 Task: Create List Brand Integration in Board Sales Performance Management Tools to Workspace Financial Management Software. Create List Brand Positioning in Board Business Process Analysis and Optimization to Workspace Financial Management Software. Create List Brand Awareness in Board Brand Personality Development and Branding Strategy to Workspace Financial Management Software
Action: Mouse moved to (204, 131)
Screenshot: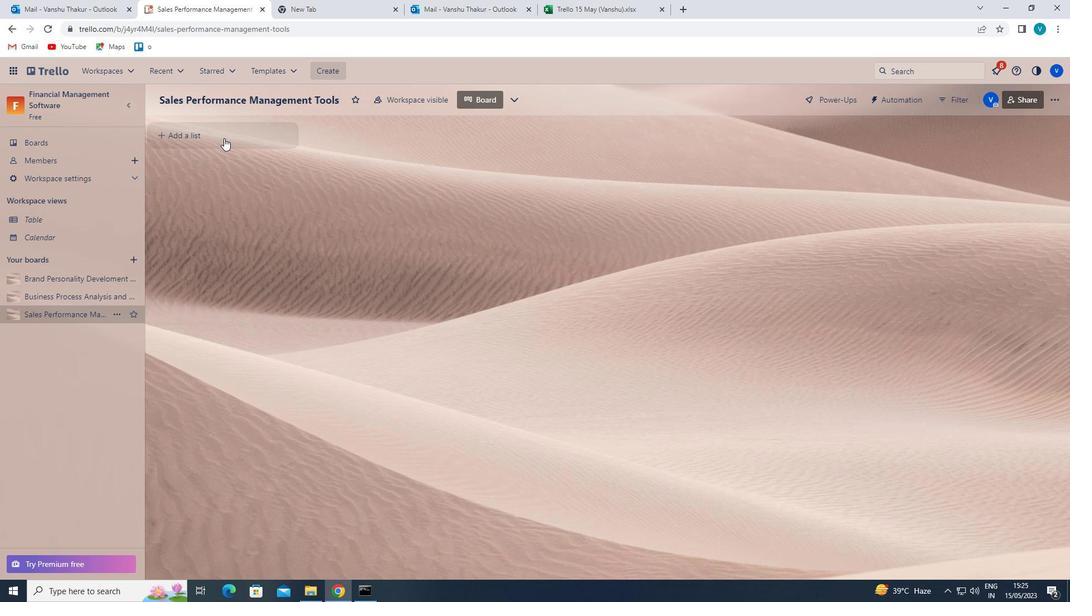
Action: Mouse pressed left at (204, 131)
Screenshot: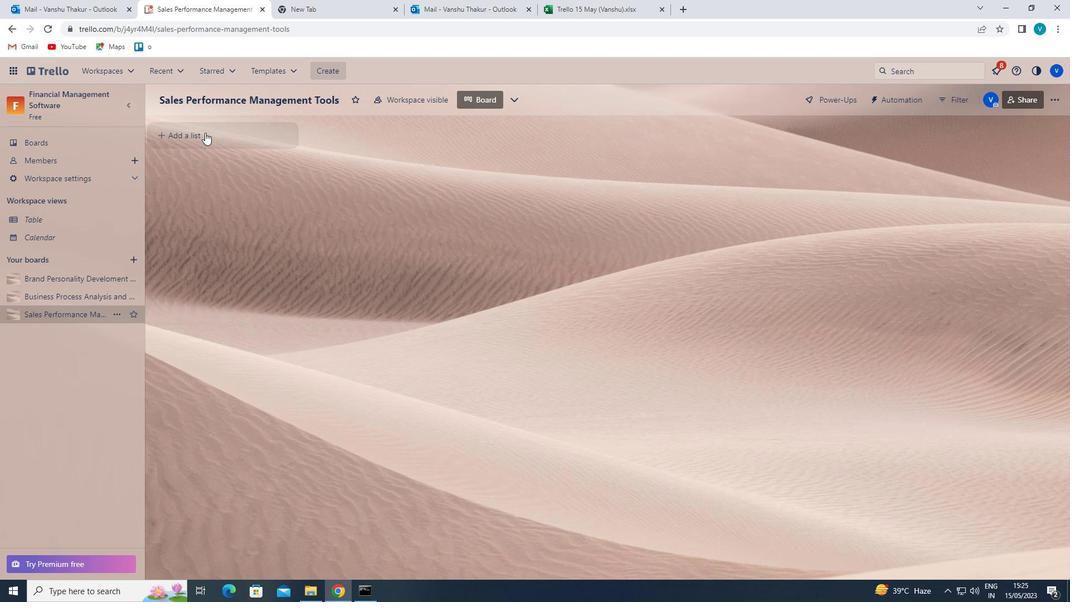 
Action: Mouse moved to (214, 141)
Screenshot: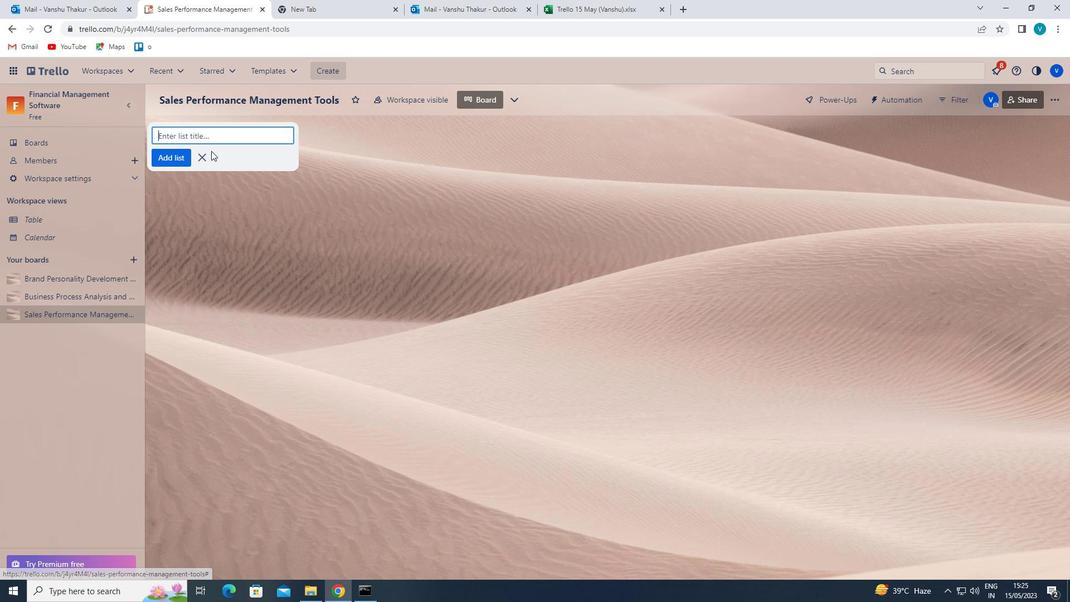 
Action: Key pressed <Key.shift>BRAND<Key.space><Key.shift>INTEGRATION<Key.enter>
Screenshot: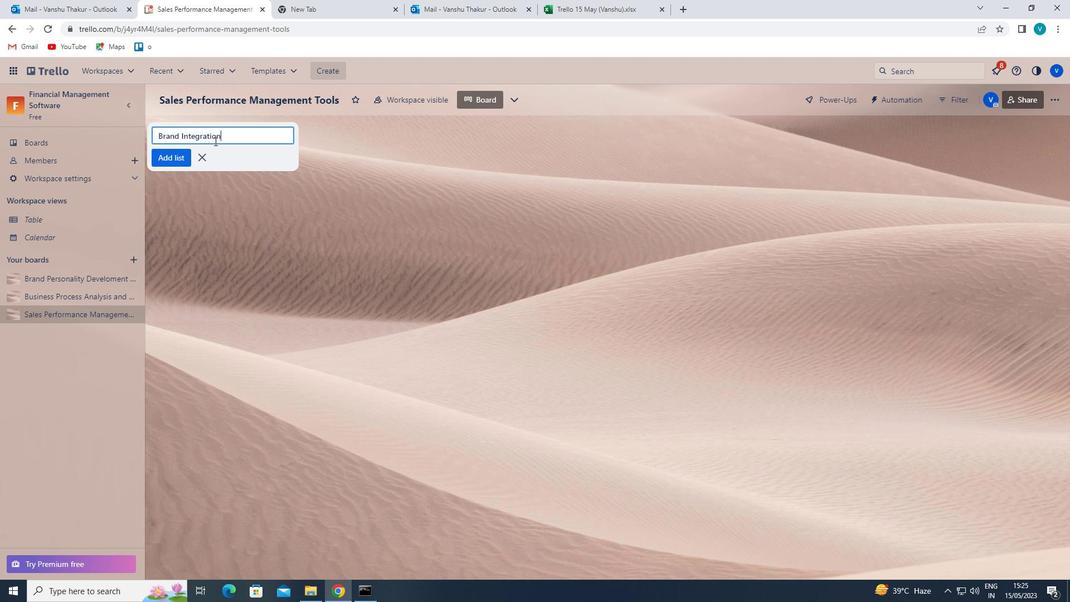 
Action: Mouse moved to (83, 294)
Screenshot: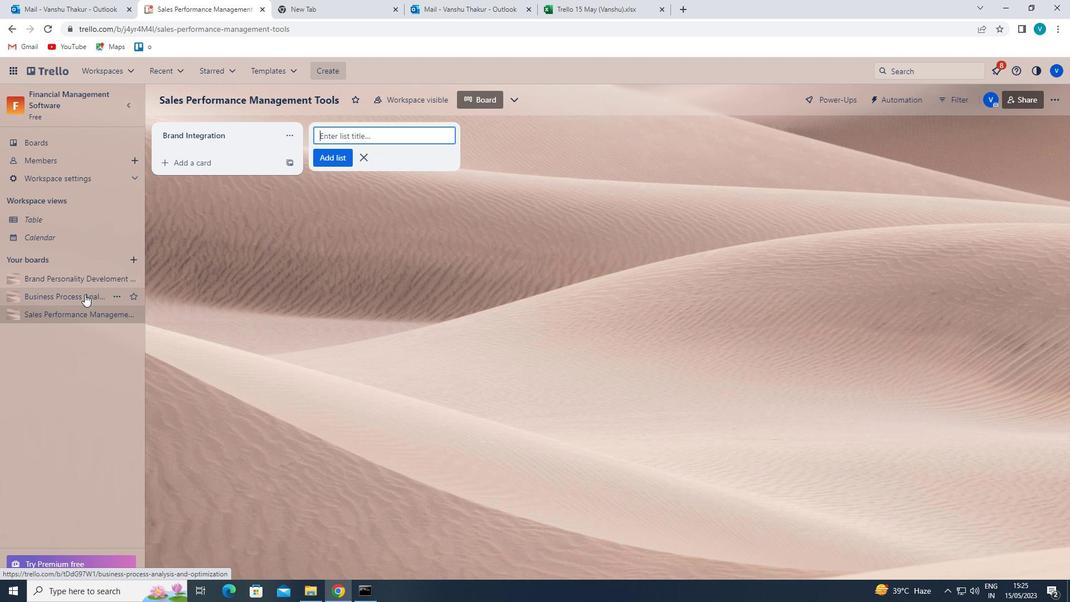 
Action: Mouse pressed left at (83, 294)
Screenshot: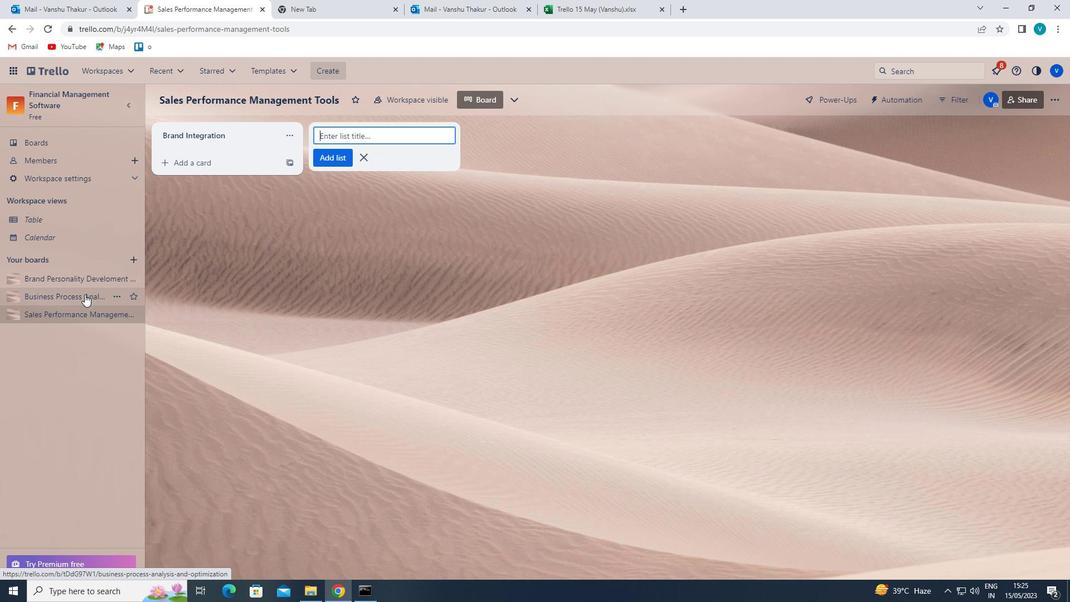 
Action: Mouse moved to (231, 133)
Screenshot: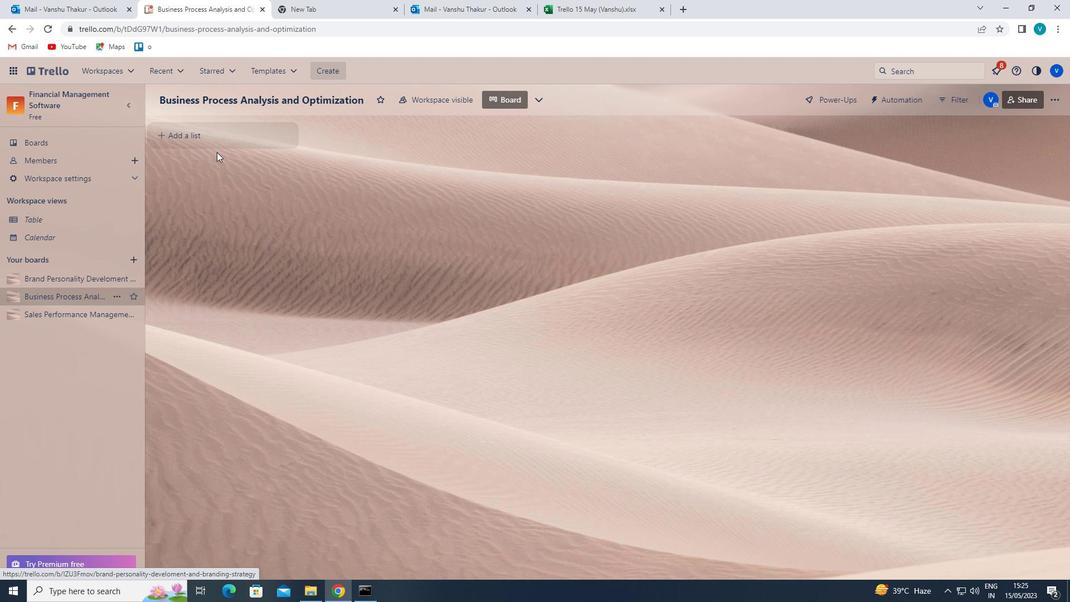
Action: Mouse pressed left at (231, 133)
Screenshot: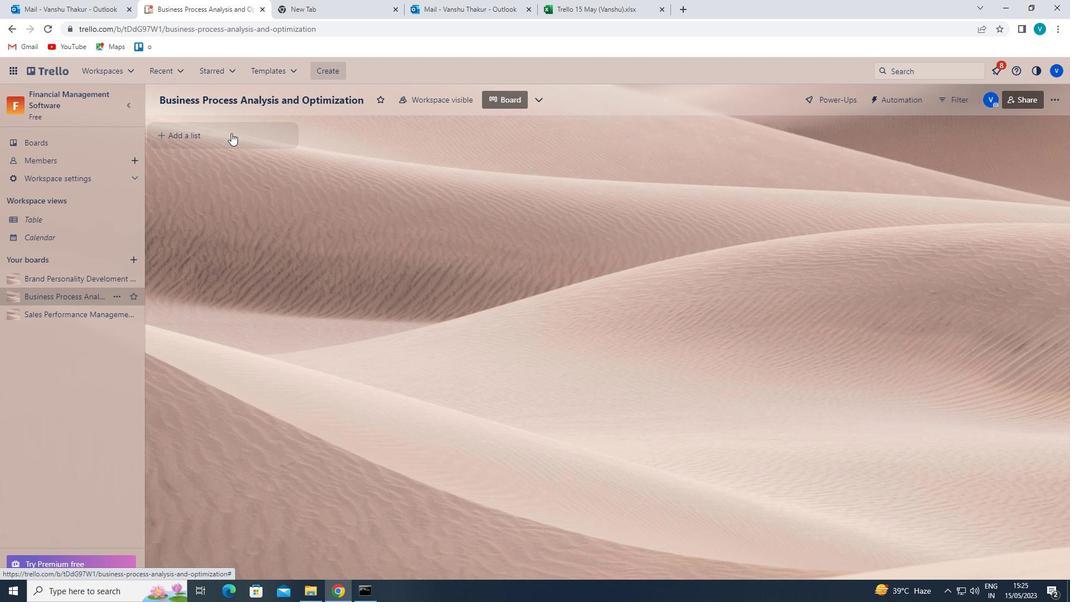 
Action: Key pressed <Key.shift>BRAND<Key.space><Key.shift>POSITIONING<Key.enter>
Screenshot: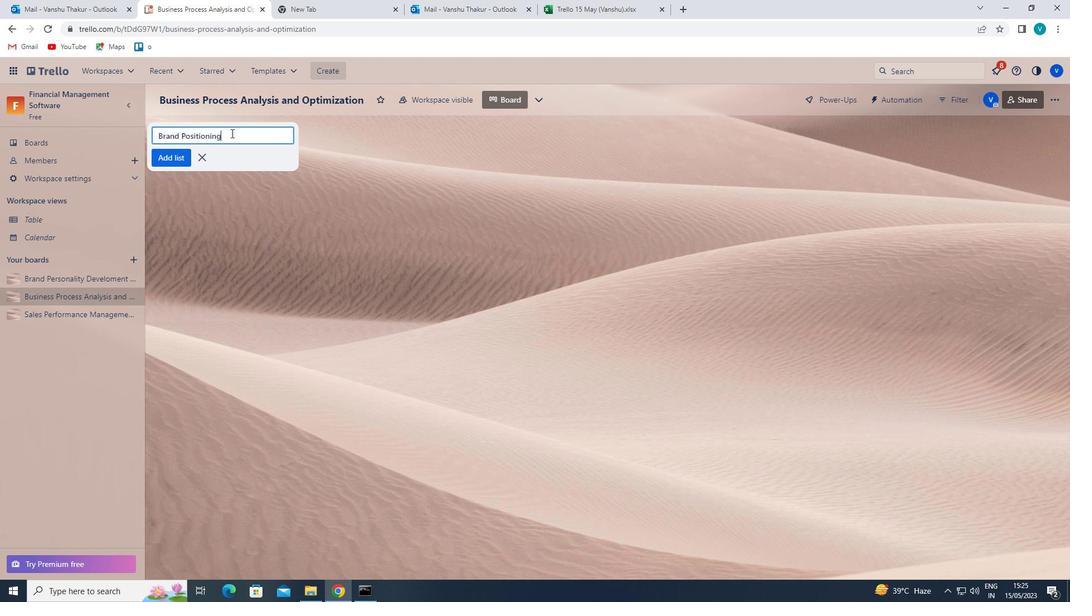 
Action: Mouse moved to (45, 284)
Screenshot: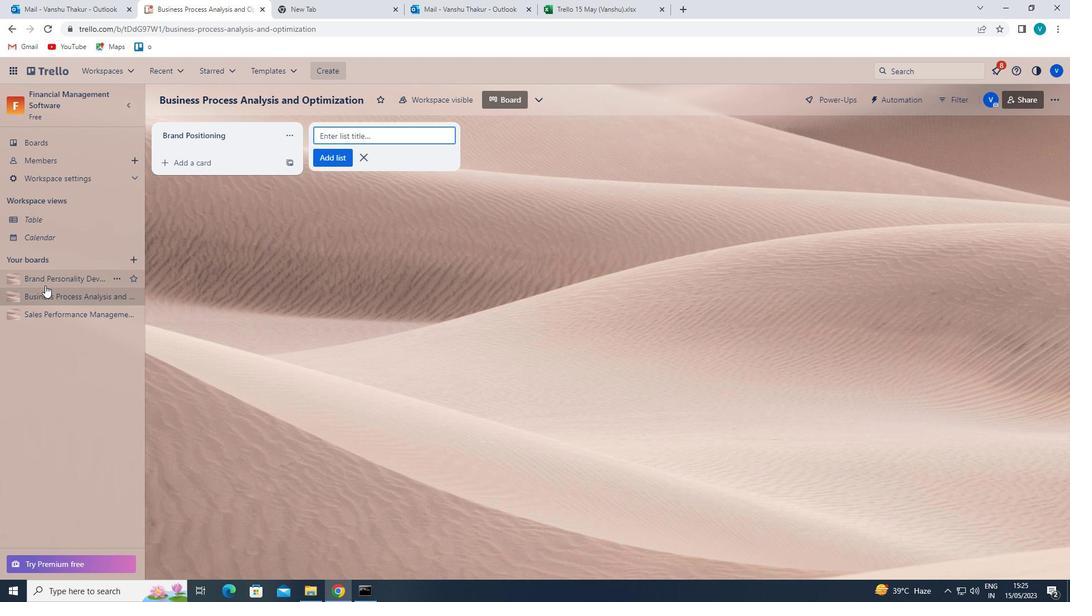 
Action: Mouse pressed left at (45, 284)
Screenshot: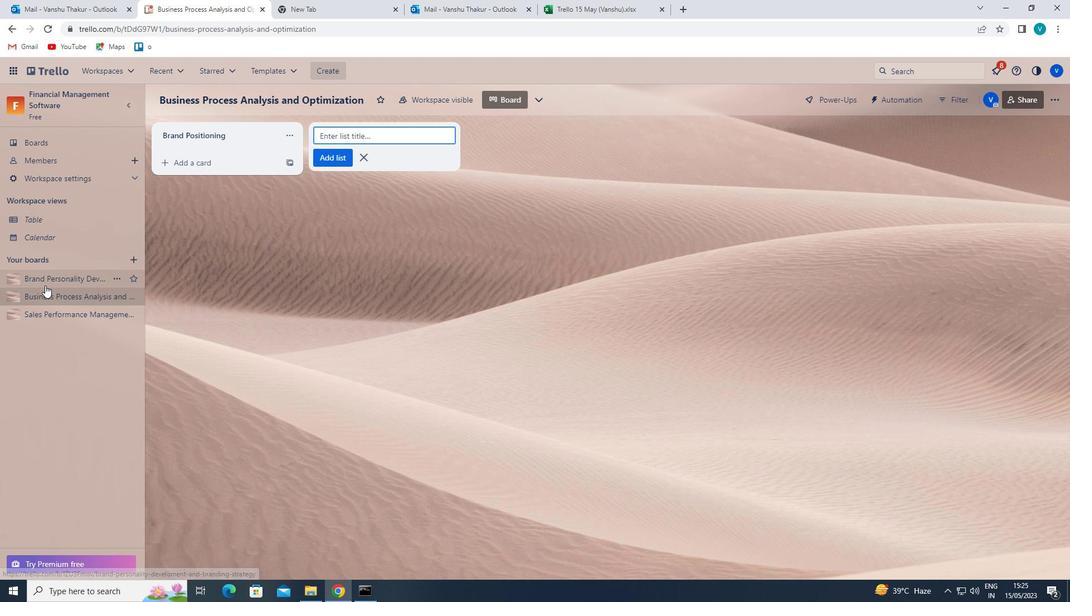 
Action: Mouse moved to (243, 137)
Screenshot: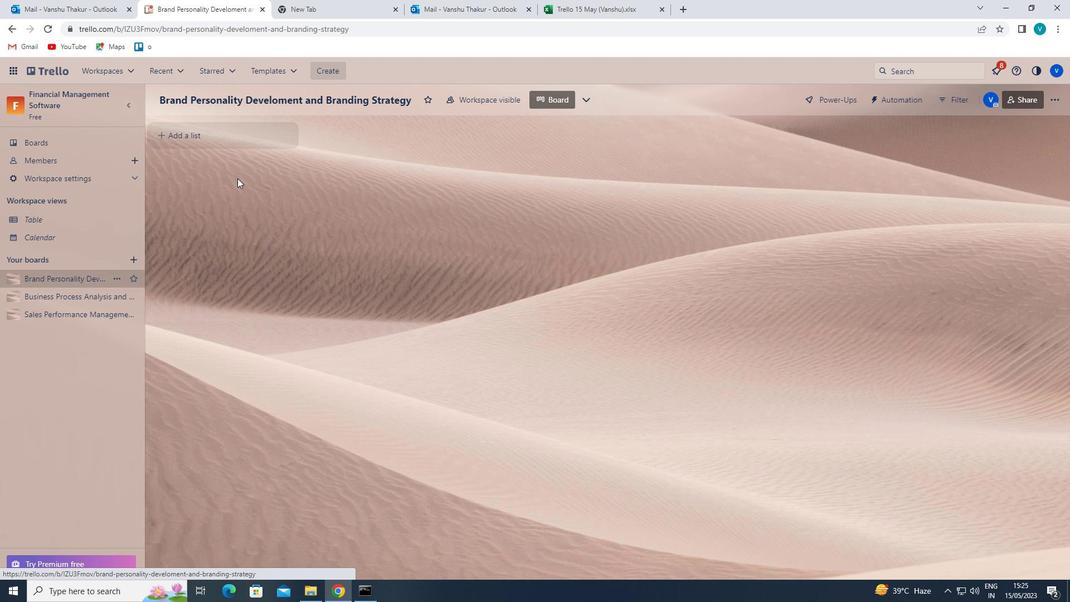 
Action: Mouse pressed left at (243, 137)
Screenshot: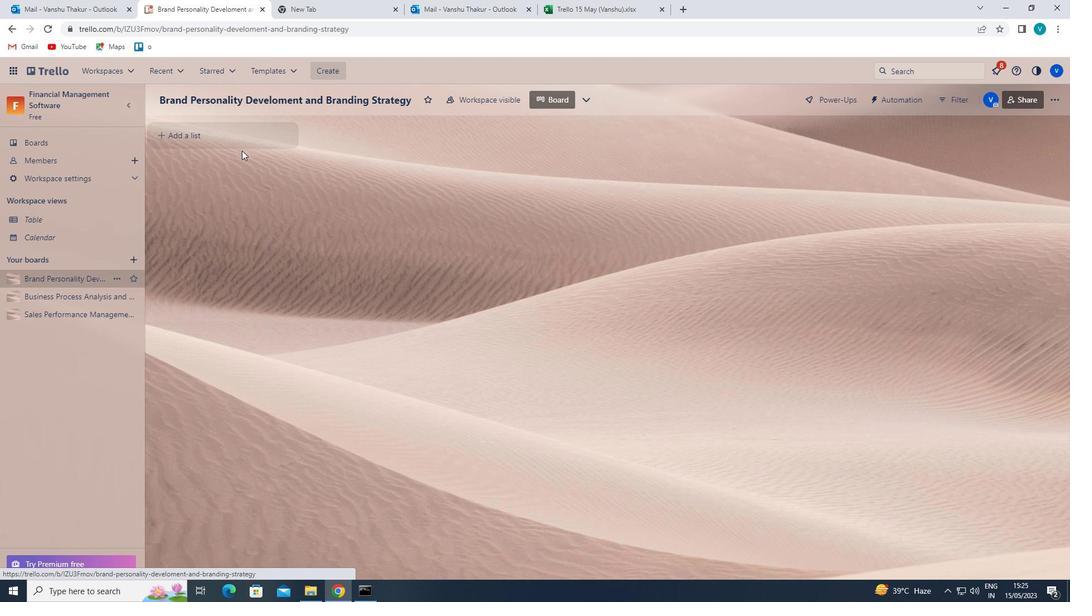 
Action: Key pressed <Key.shift>BRAND<Key.space><Key.shift>AWARENESS<Key.enter>
Screenshot: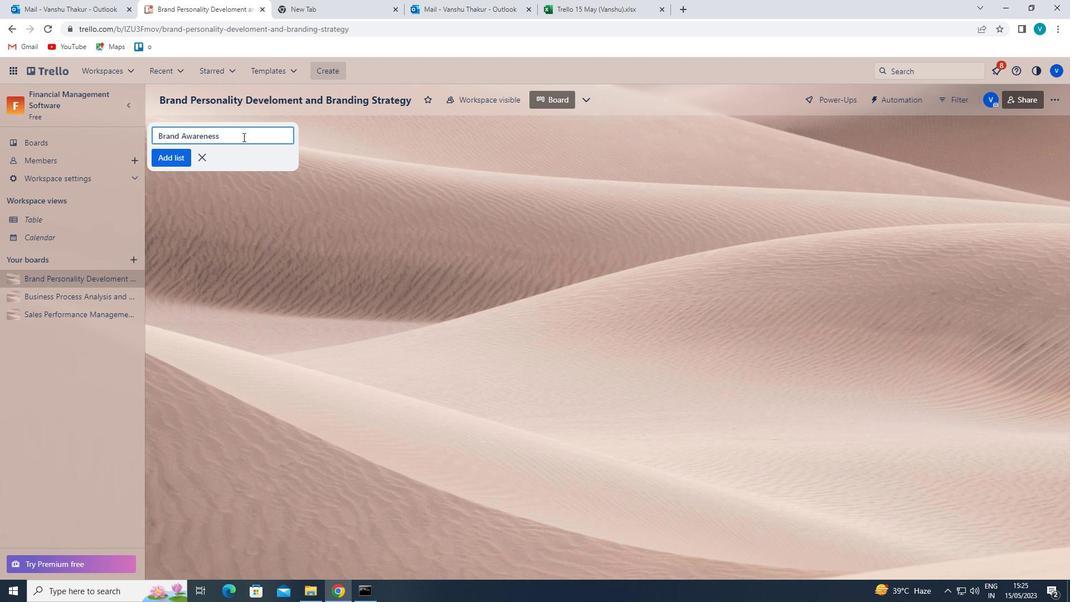 
